 Task: Filter the workflow runs by the status "timed out" in the repository "Javascript".
Action: Mouse moved to (1047, 128)
Screenshot: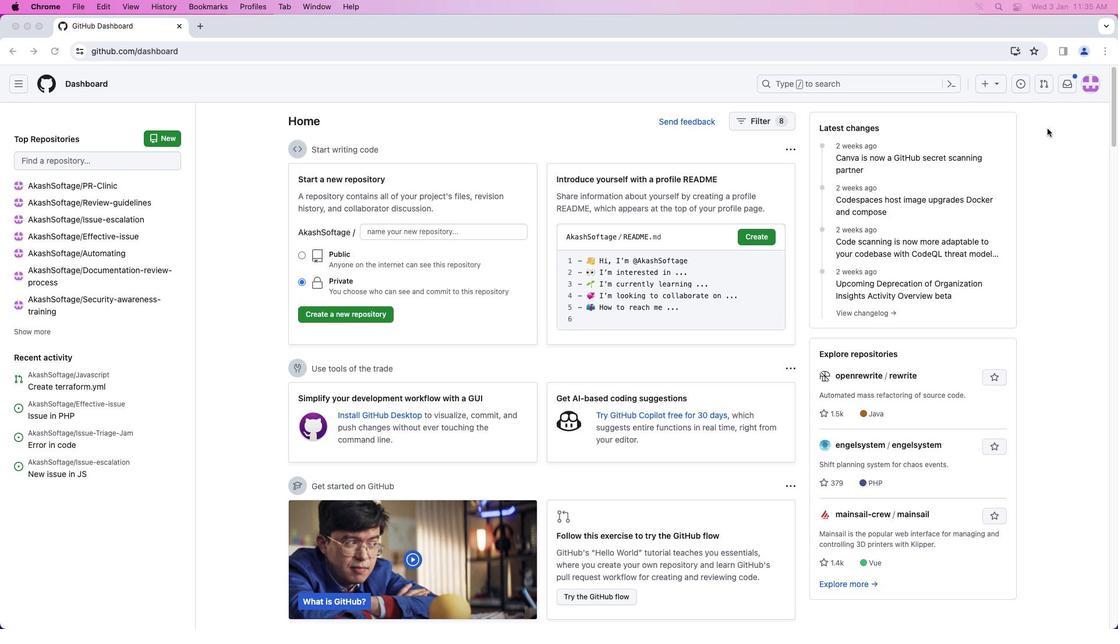 
Action: Mouse pressed left at (1047, 128)
Screenshot: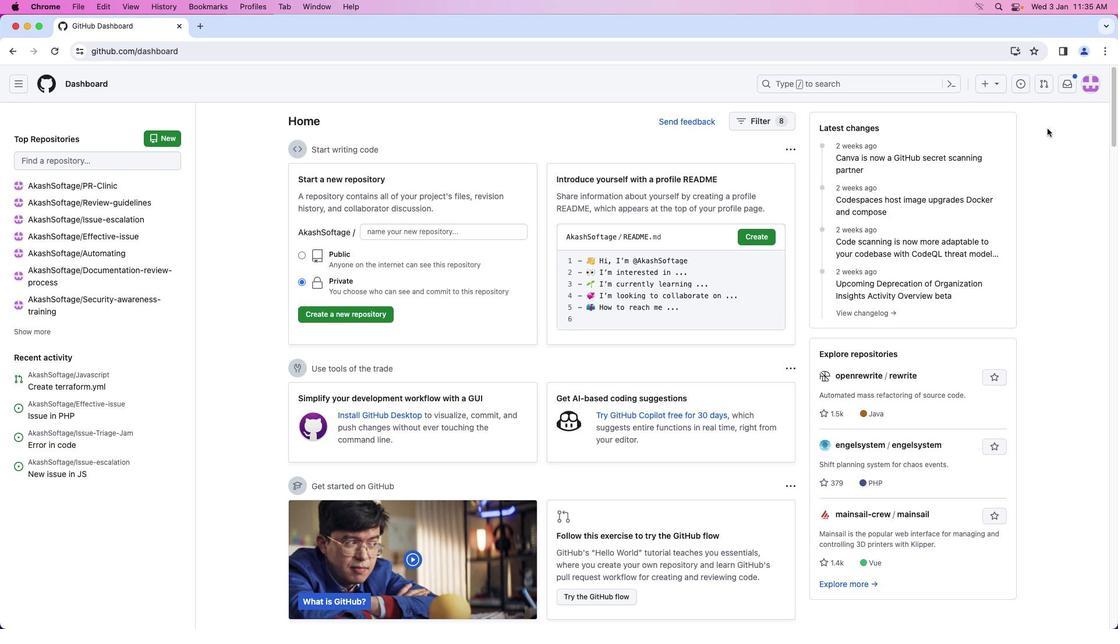 
Action: Mouse moved to (1086, 83)
Screenshot: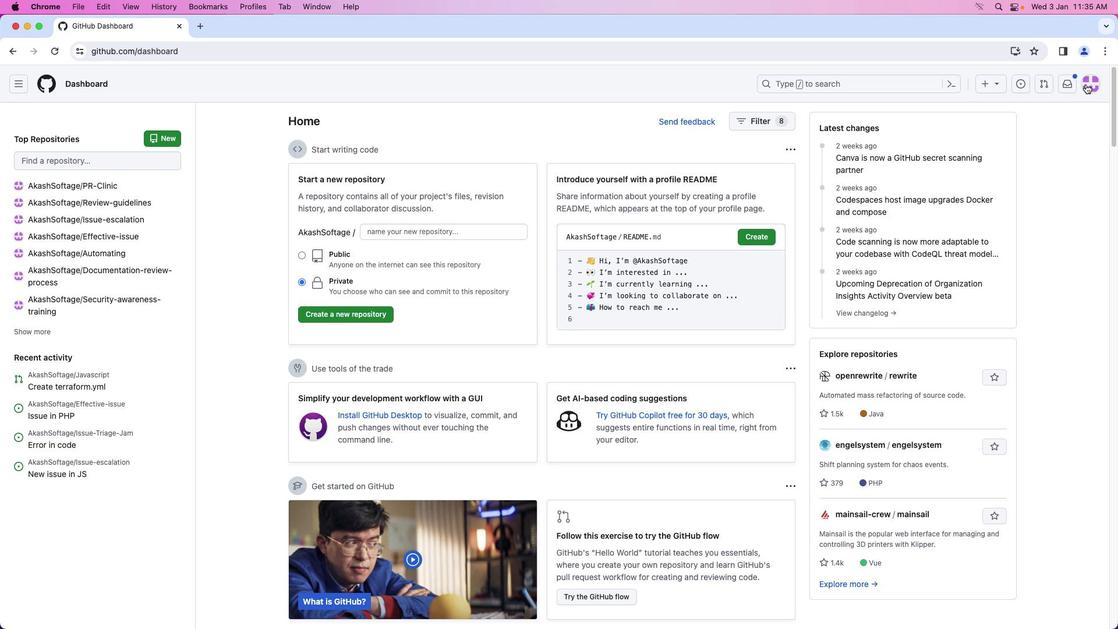 
Action: Mouse pressed left at (1086, 83)
Screenshot: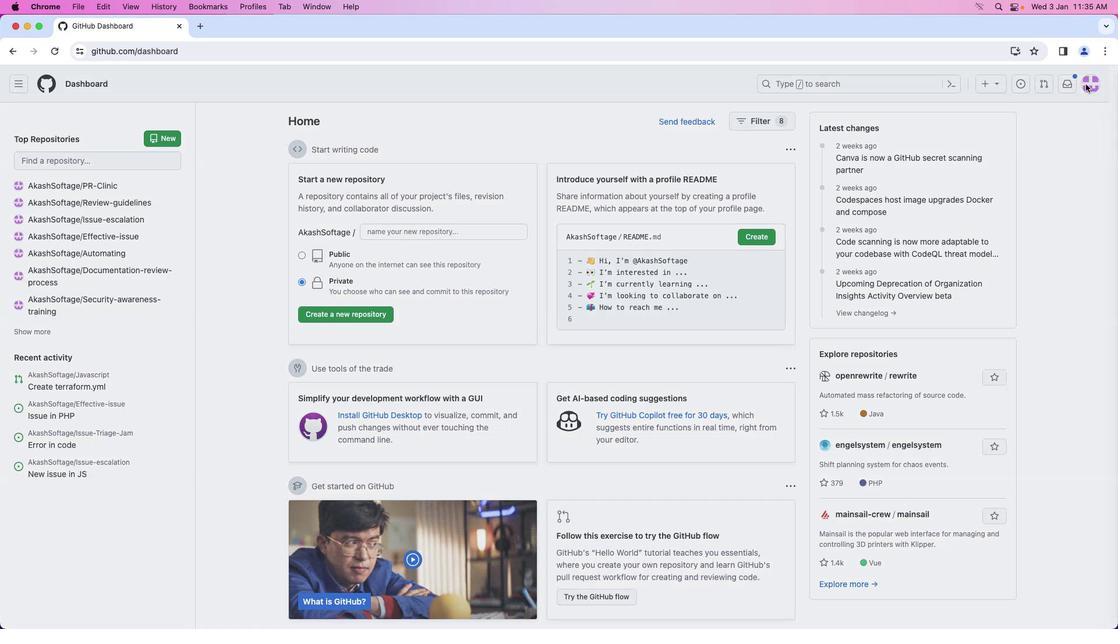 
Action: Mouse moved to (1056, 191)
Screenshot: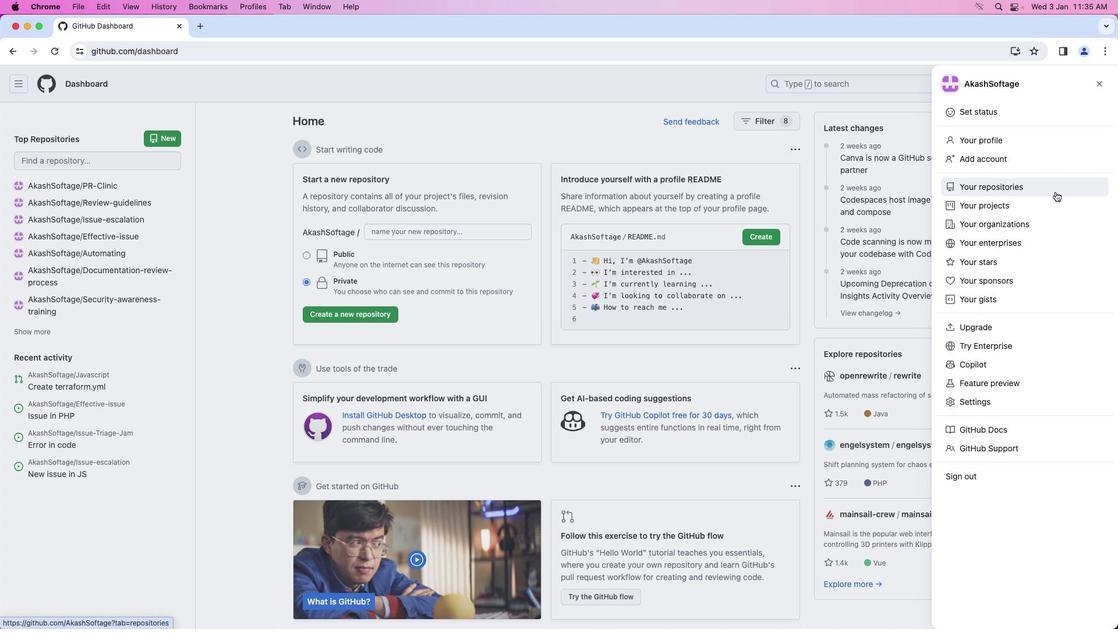 
Action: Mouse pressed left at (1056, 191)
Screenshot: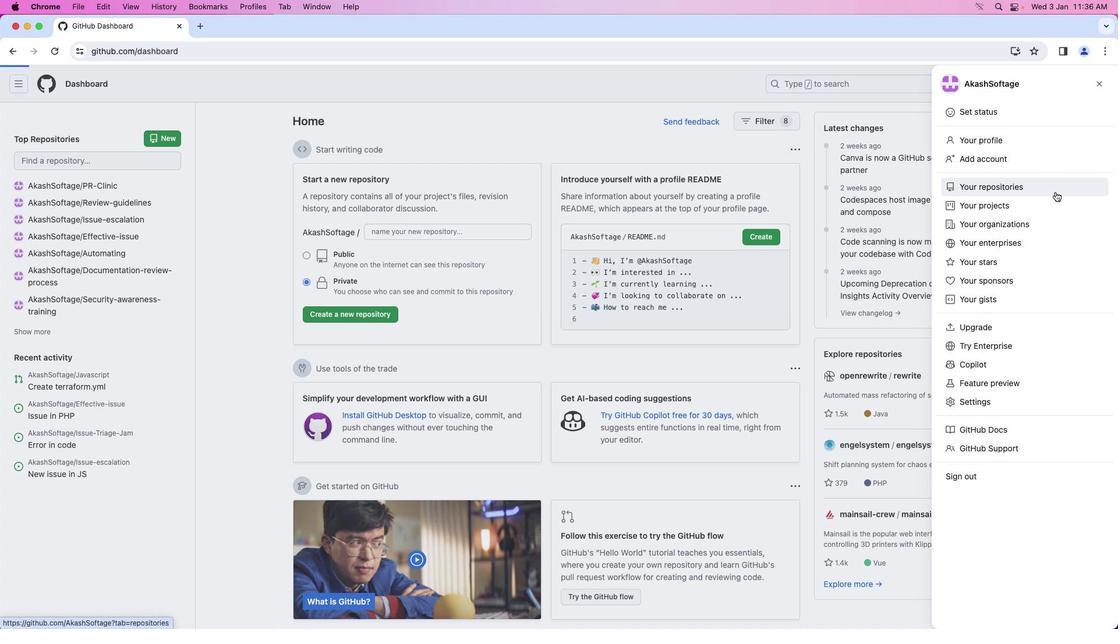 
Action: Mouse moved to (411, 192)
Screenshot: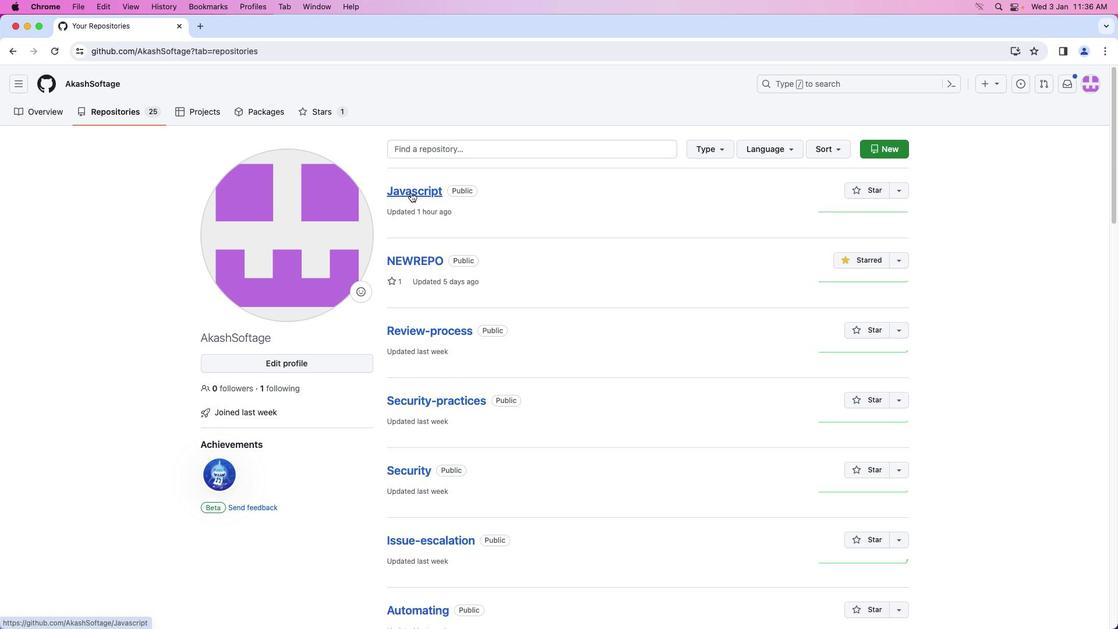 
Action: Mouse pressed left at (411, 192)
Screenshot: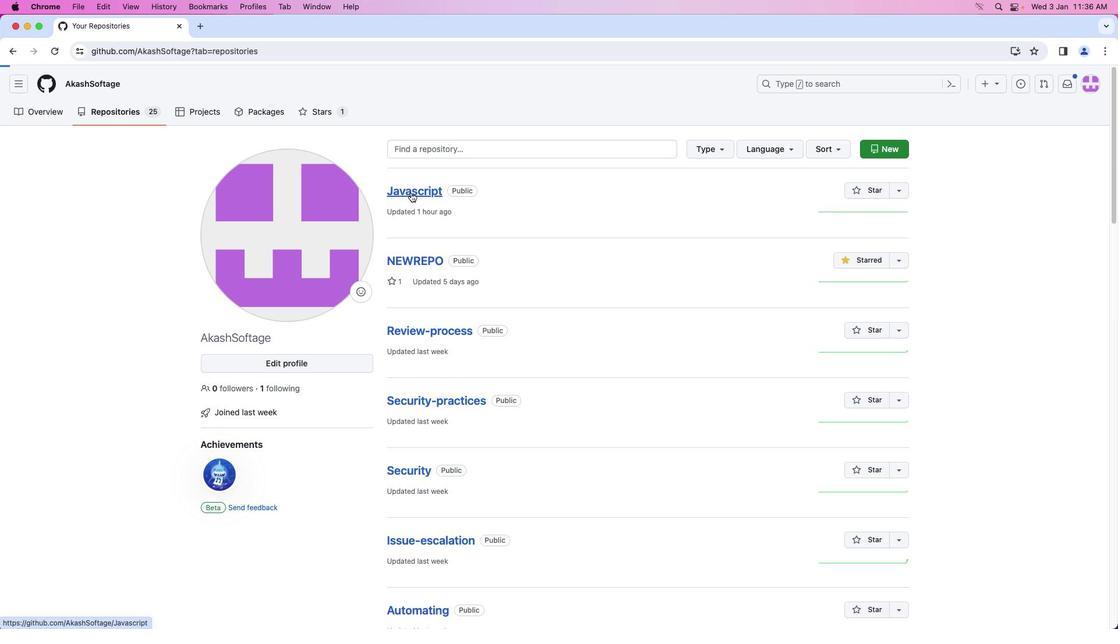 
Action: Mouse moved to (233, 115)
Screenshot: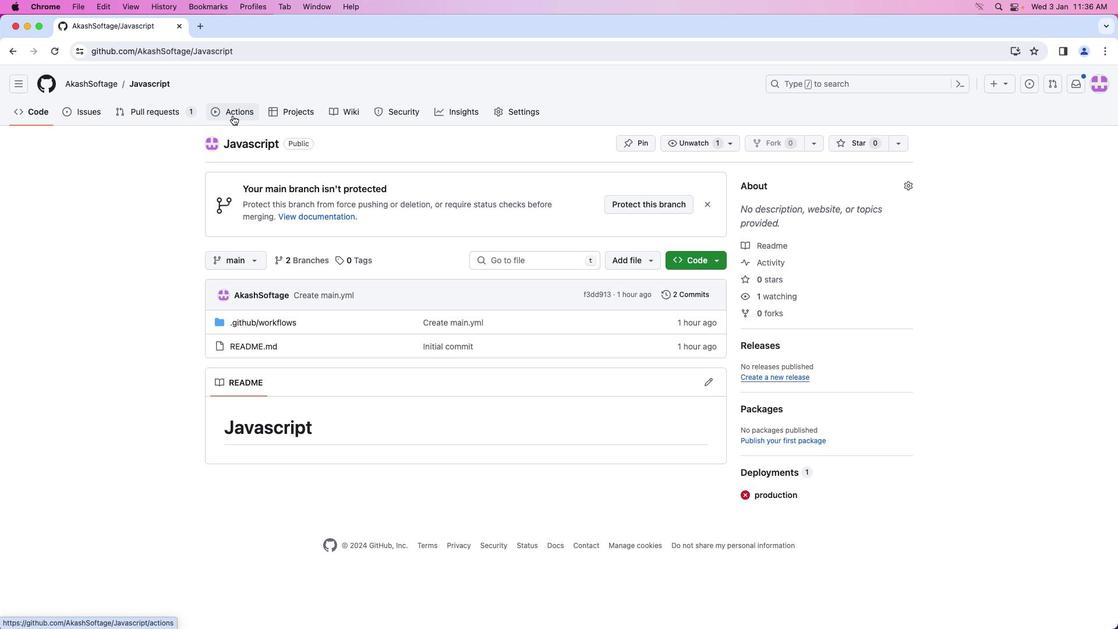 
Action: Mouse pressed left at (233, 115)
Screenshot: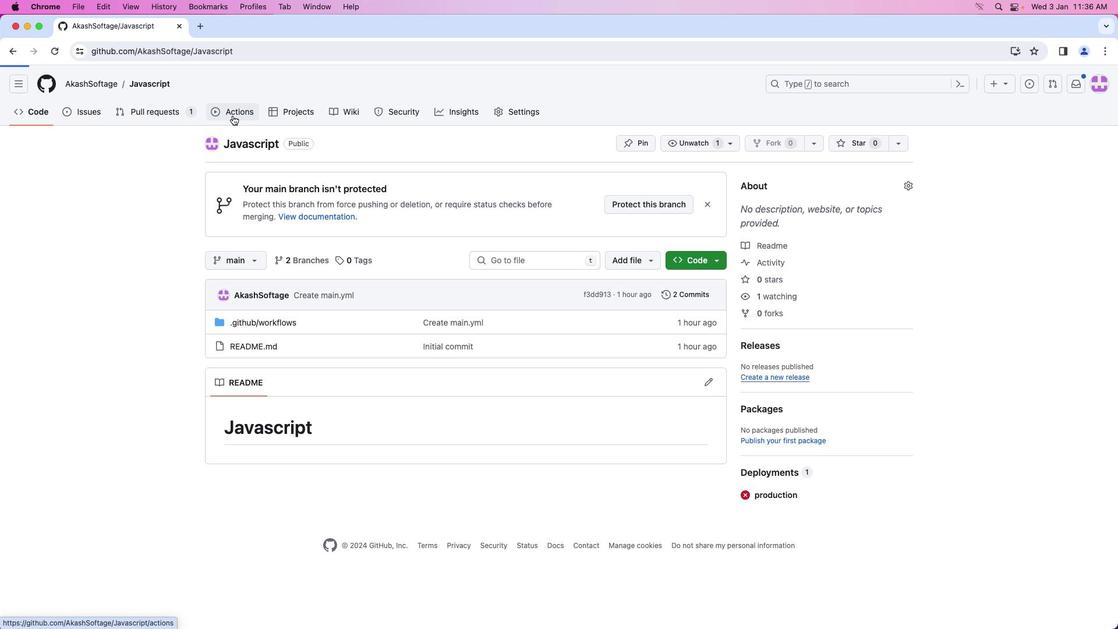 
Action: Mouse moved to (837, 198)
Screenshot: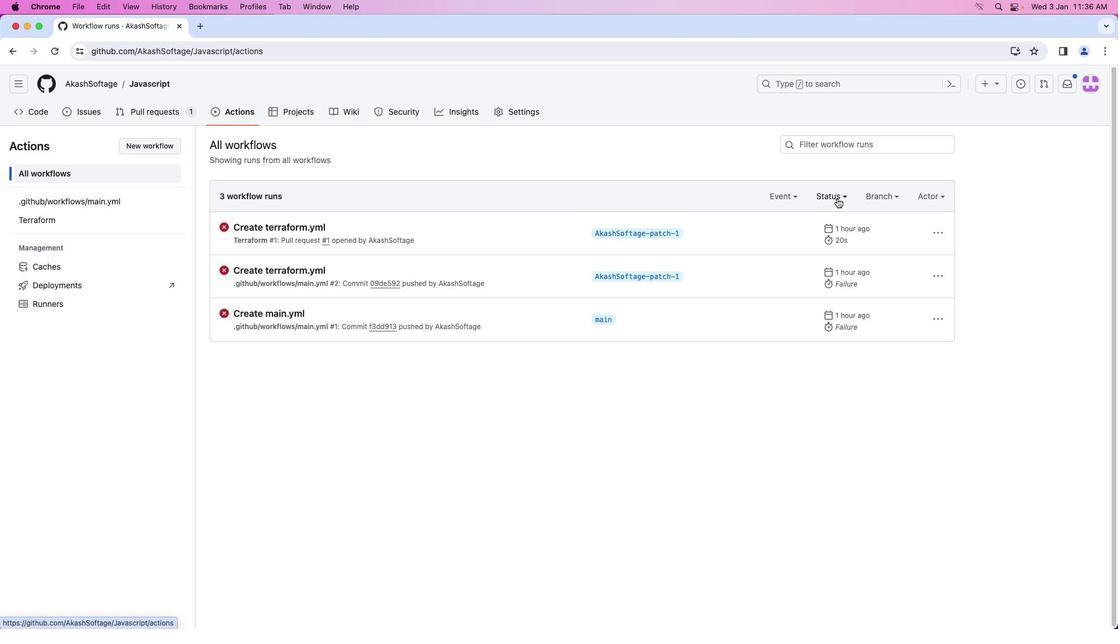 
Action: Mouse pressed left at (837, 198)
Screenshot: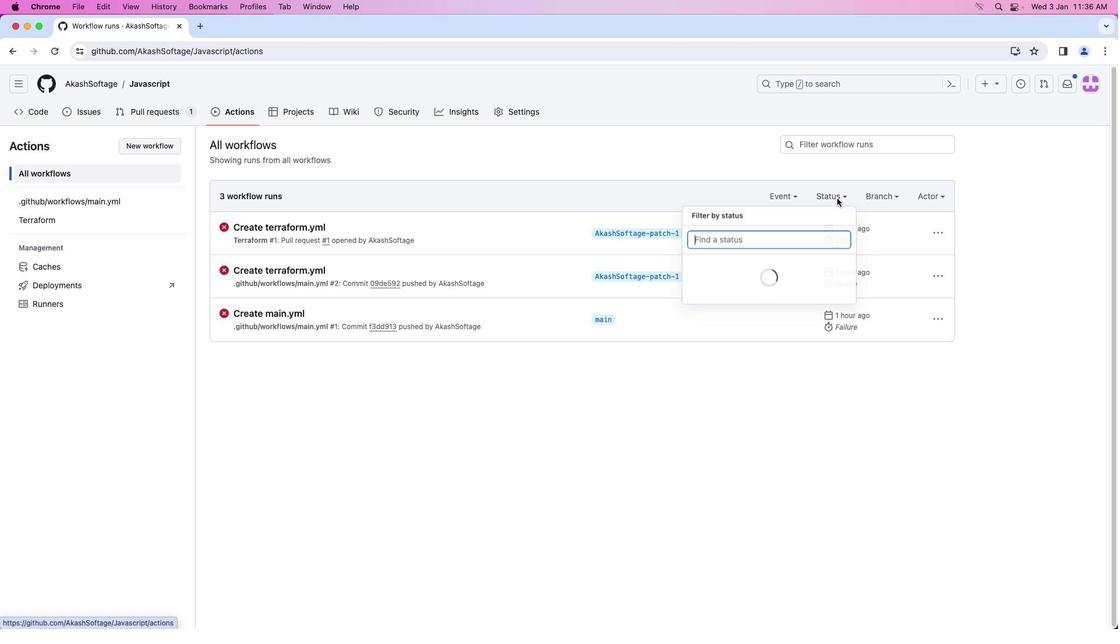 
Action: Mouse moved to (749, 436)
Screenshot: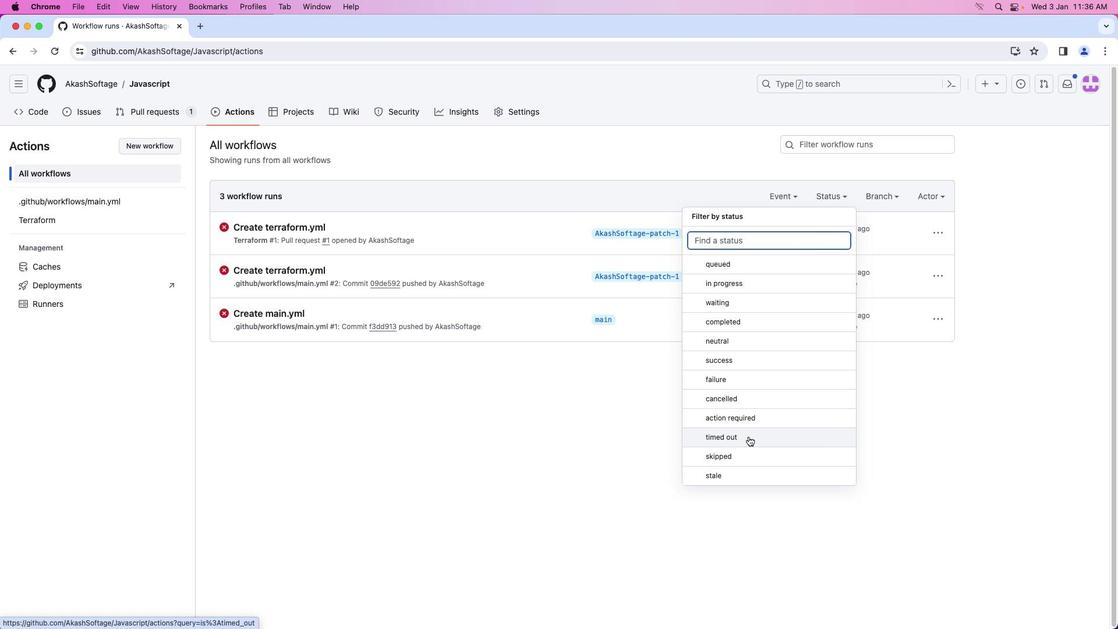 
Action: Mouse pressed left at (749, 436)
Screenshot: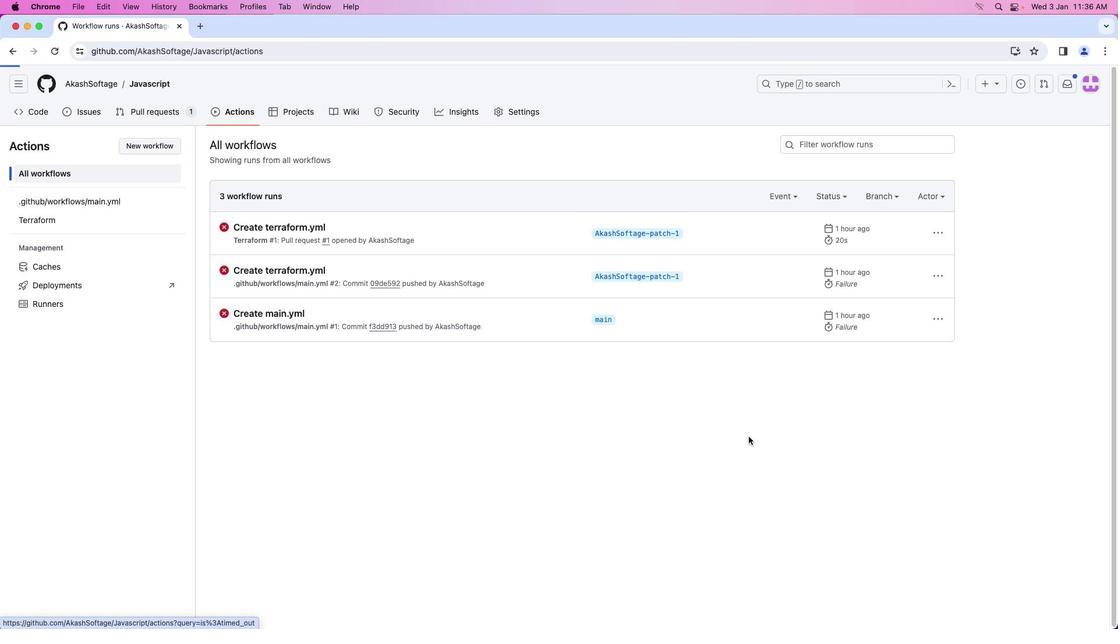 
